 Task: Search for contacts in the 'Green category'.
Action: Mouse moved to (14, 101)
Screenshot: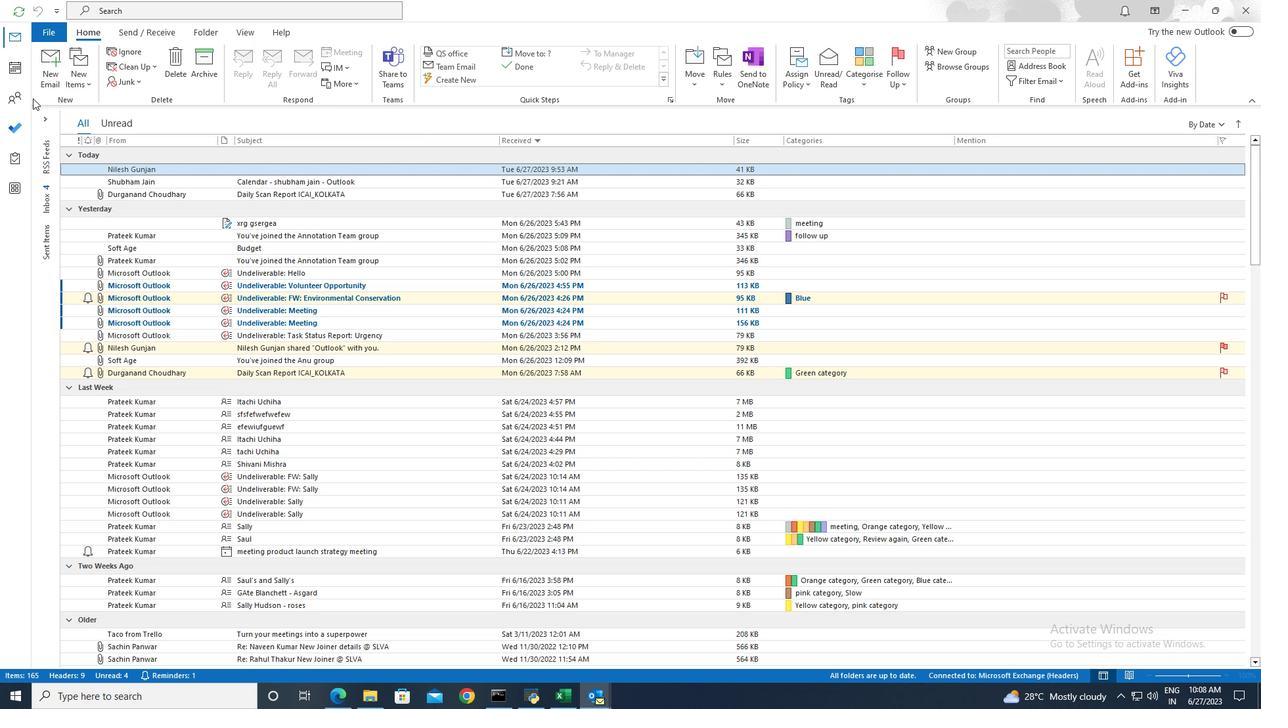 
Action: Mouse pressed left at (14, 101)
Screenshot: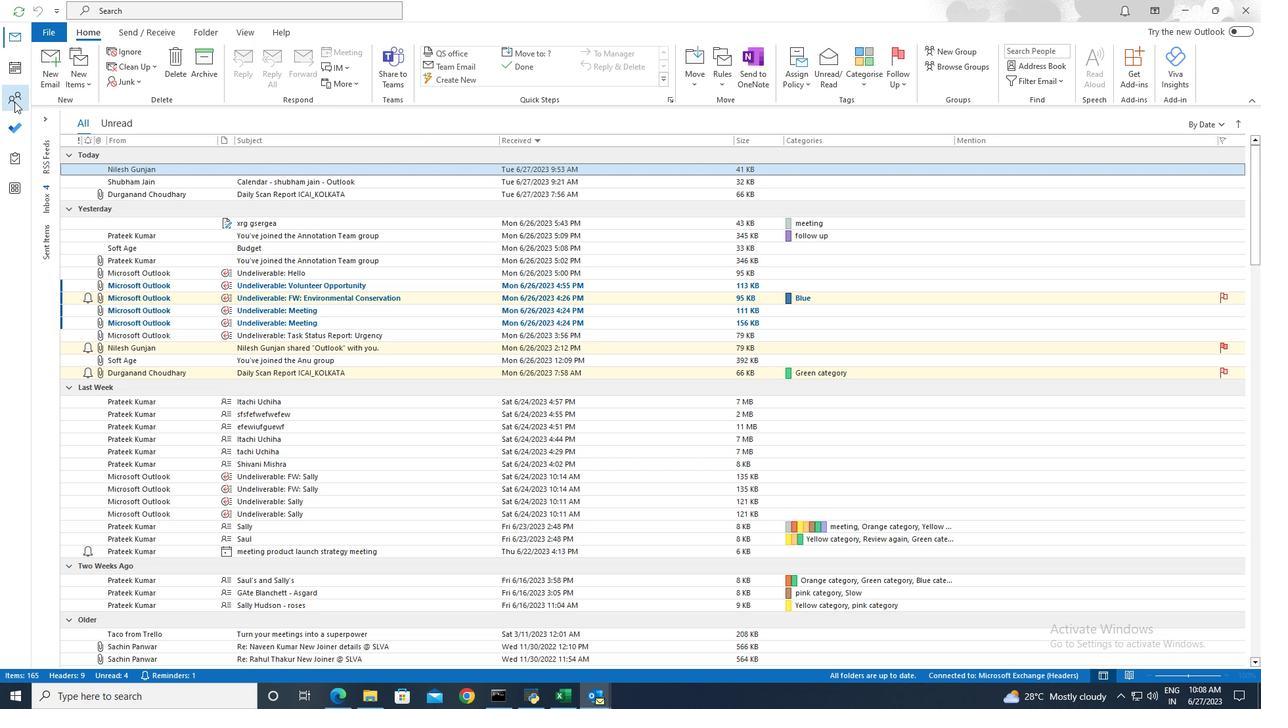 
Action: Mouse moved to (291, 11)
Screenshot: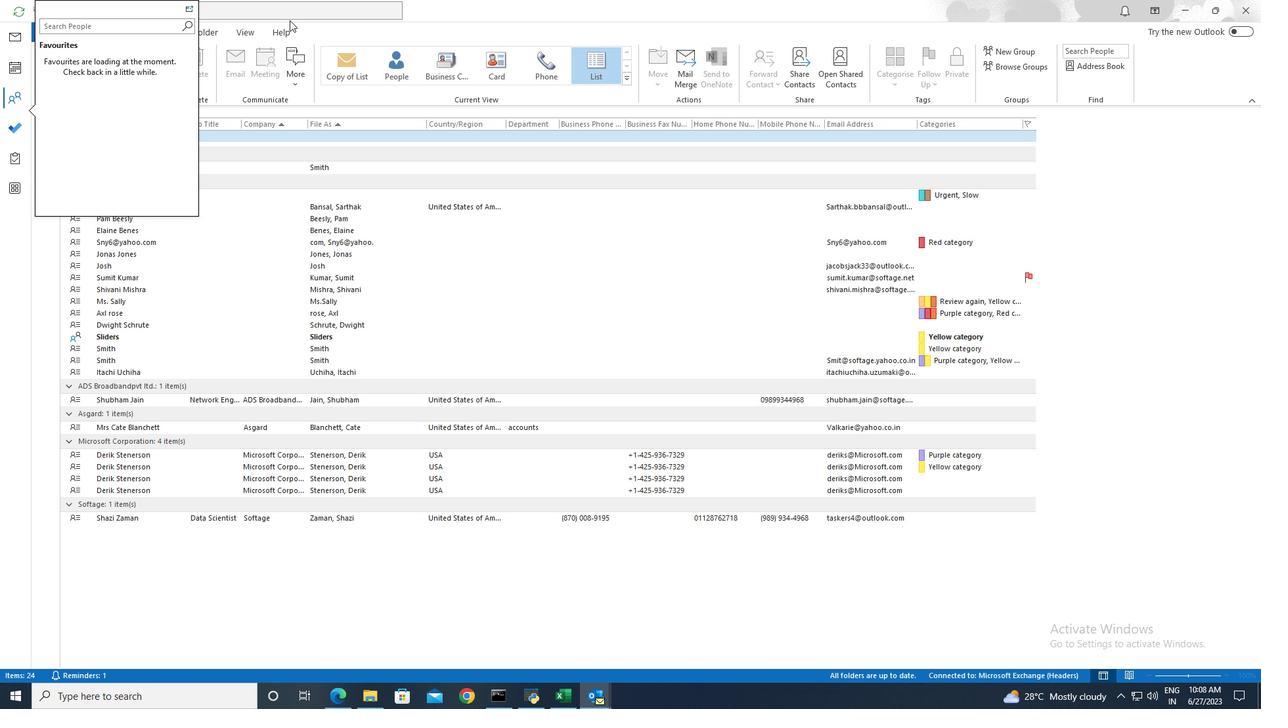 
Action: Mouse pressed left at (291, 11)
Screenshot: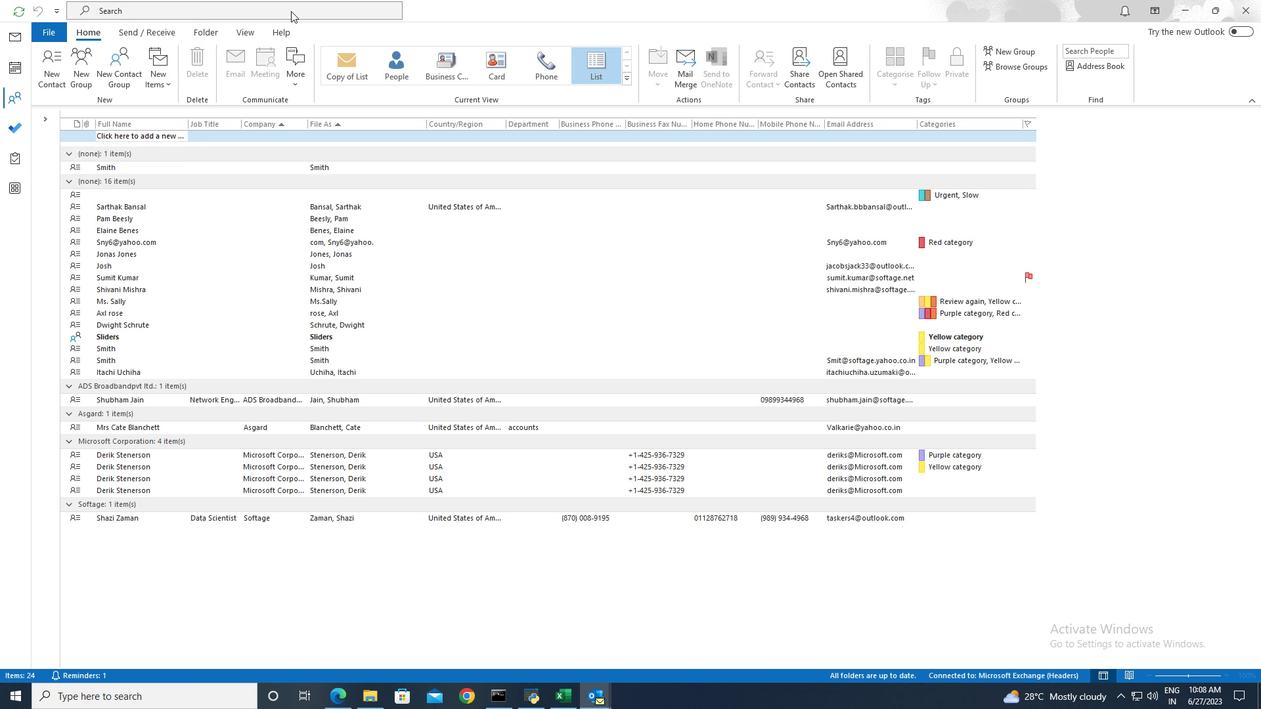 
Action: Mouse moved to (452, 9)
Screenshot: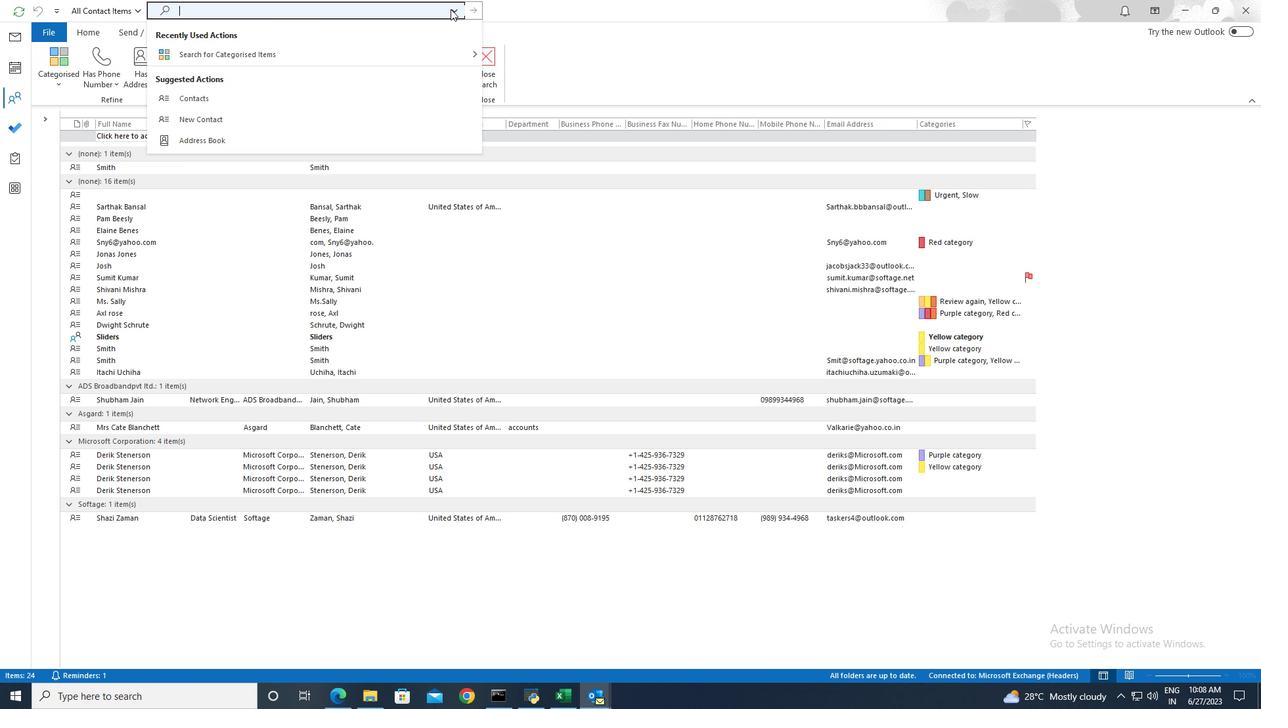
Action: Mouse pressed left at (452, 9)
Screenshot: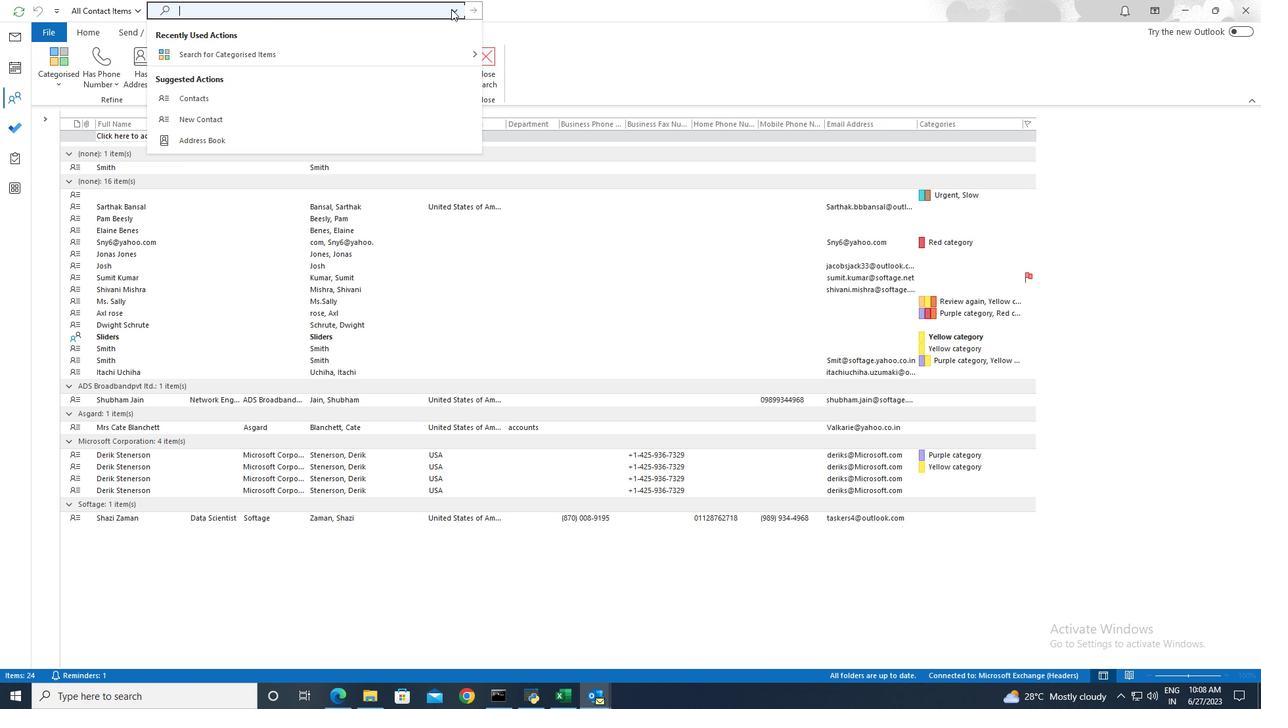 
Action: Mouse moved to (397, 88)
Screenshot: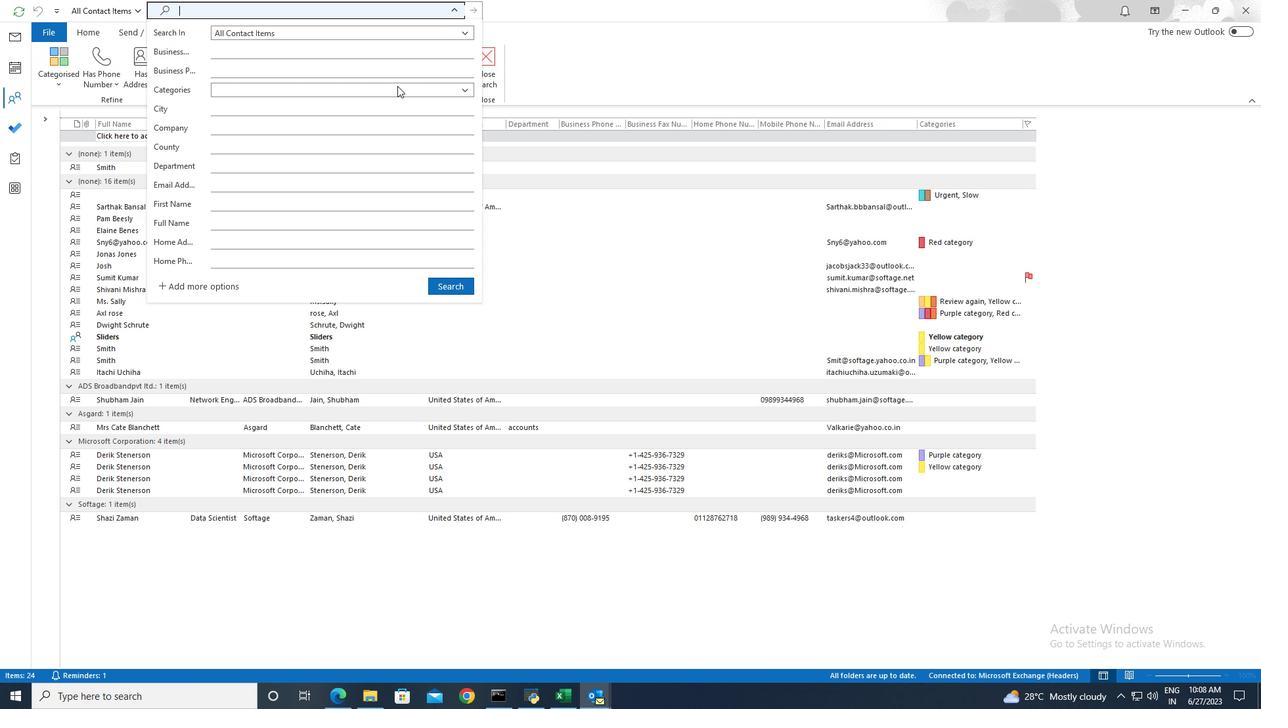
Action: Mouse pressed left at (397, 88)
Screenshot: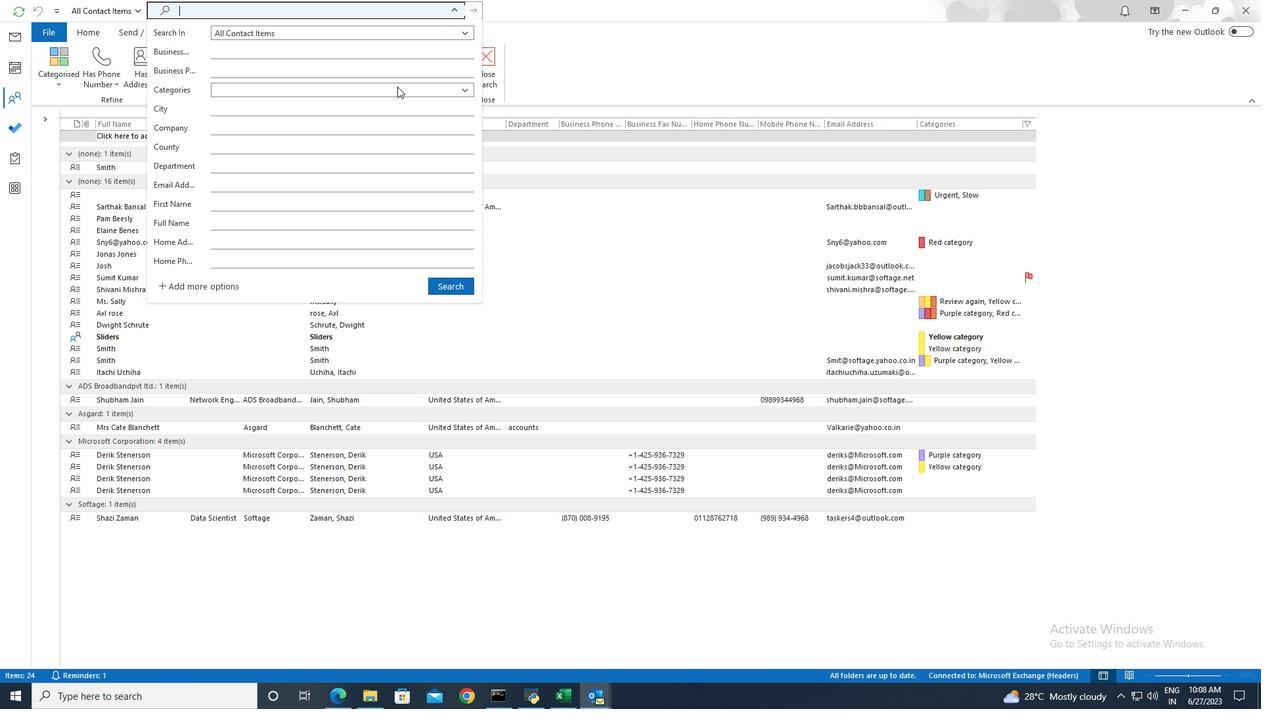 
Action: Mouse moved to (270, 136)
Screenshot: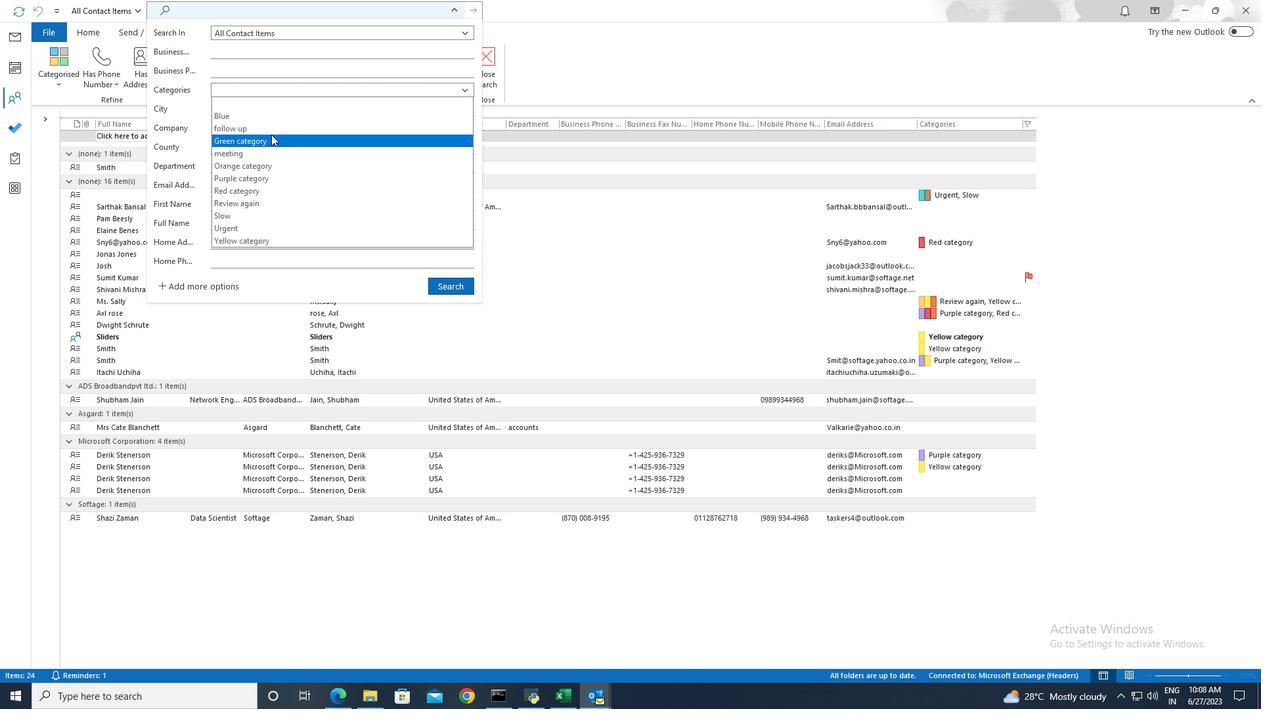 
Action: Mouse pressed left at (270, 136)
Screenshot: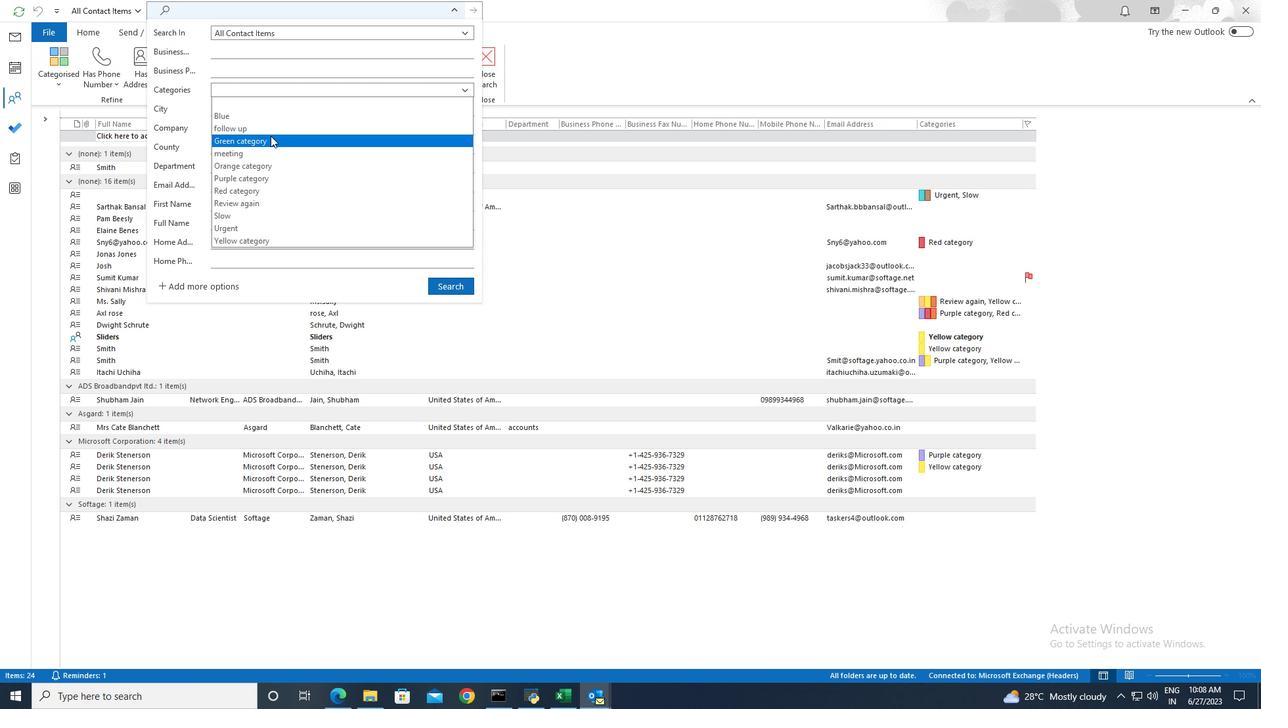 
Action: Mouse moved to (467, 286)
Screenshot: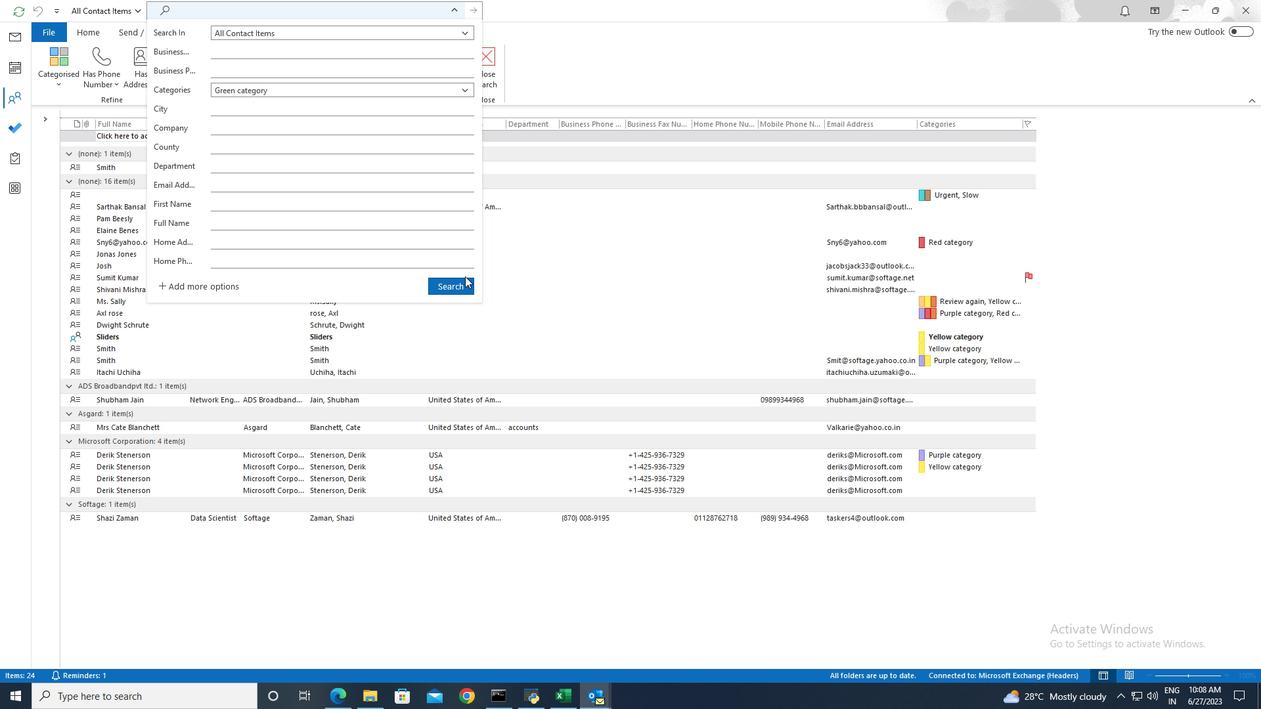 
Action: Mouse pressed left at (467, 286)
Screenshot: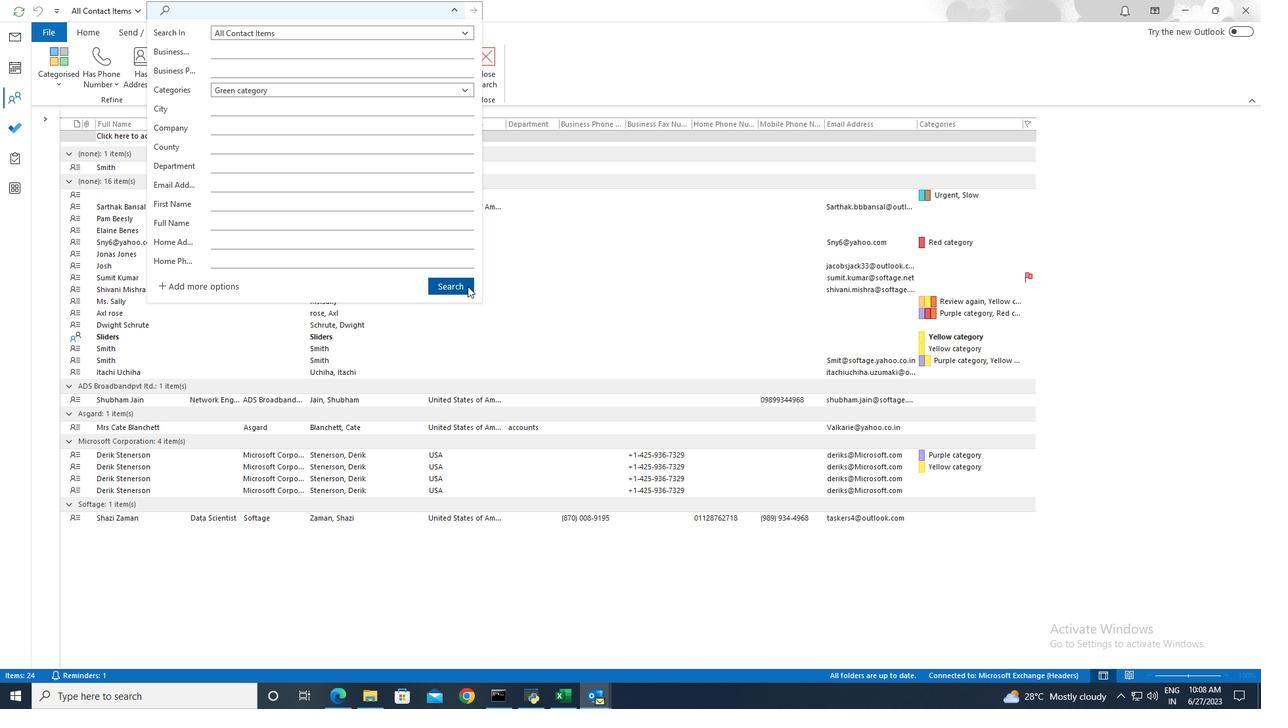 
